 Task: Open Card Card0000000086 in Board Board0000000022 in Workspace WS0000000008 in Trello. Add Member Email0000000030 to Card Card0000000086 in Board Board0000000022 in Workspace WS0000000008 in Trello. Add Yellow Label titled Label0000000086 to Card Card0000000086 in Board Board0000000022 in Workspace WS0000000008 in Trello. Add Checklist CL0000000086 to Card Card0000000086 in Board Board0000000022 in Workspace WS0000000008 in Trello. Add Dates with Start Date as May 08 2023 and Due Date as May 31 2023 to Card Card0000000086 in Board Board0000000022 in Workspace WS0000000008 in Trello
Action: Mouse moved to (299, 275)
Screenshot: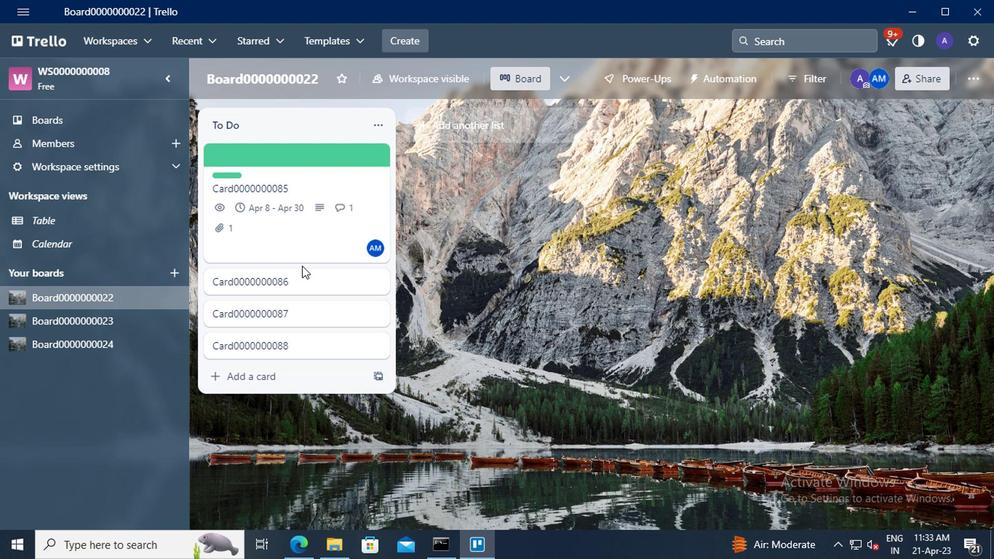 
Action: Mouse pressed left at (299, 275)
Screenshot: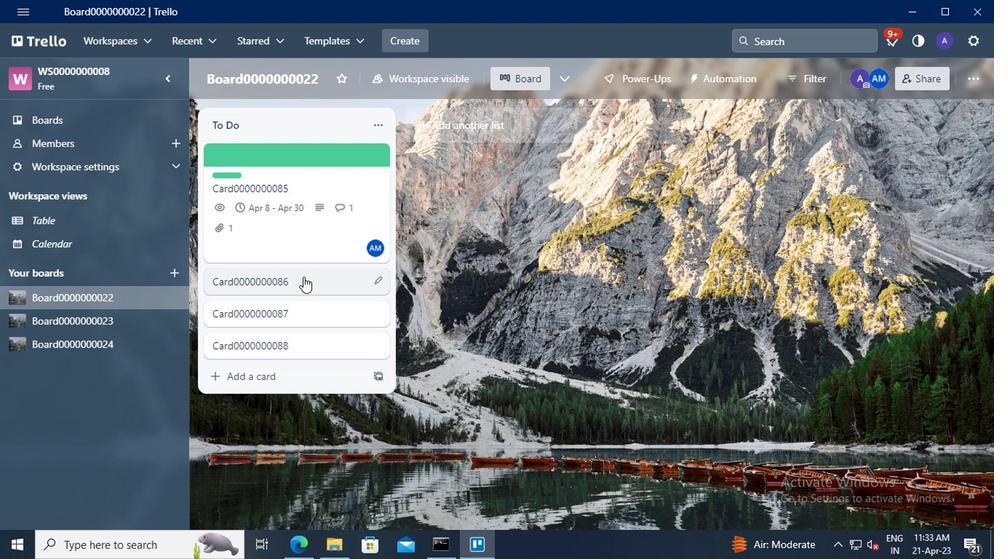 
Action: Mouse moved to (675, 187)
Screenshot: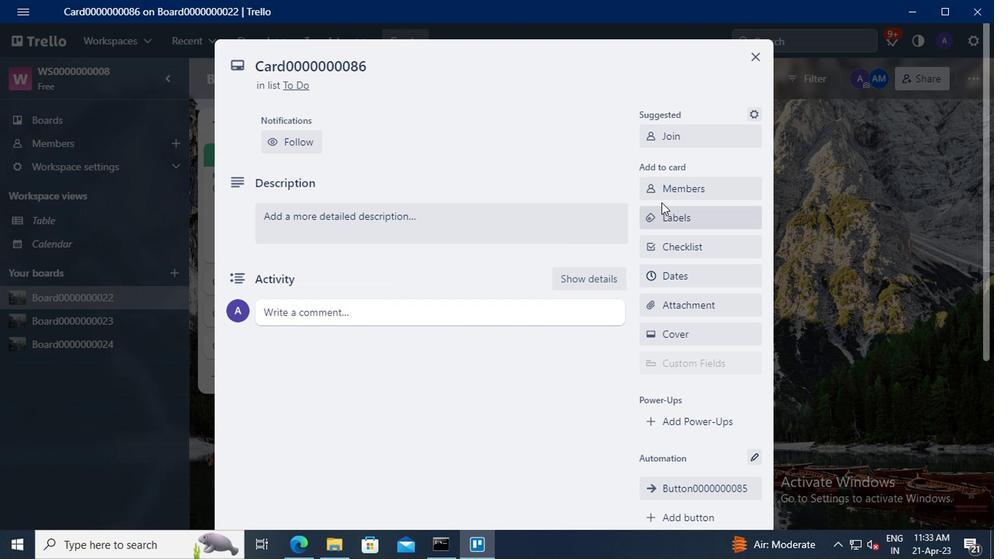 
Action: Mouse pressed left at (675, 187)
Screenshot: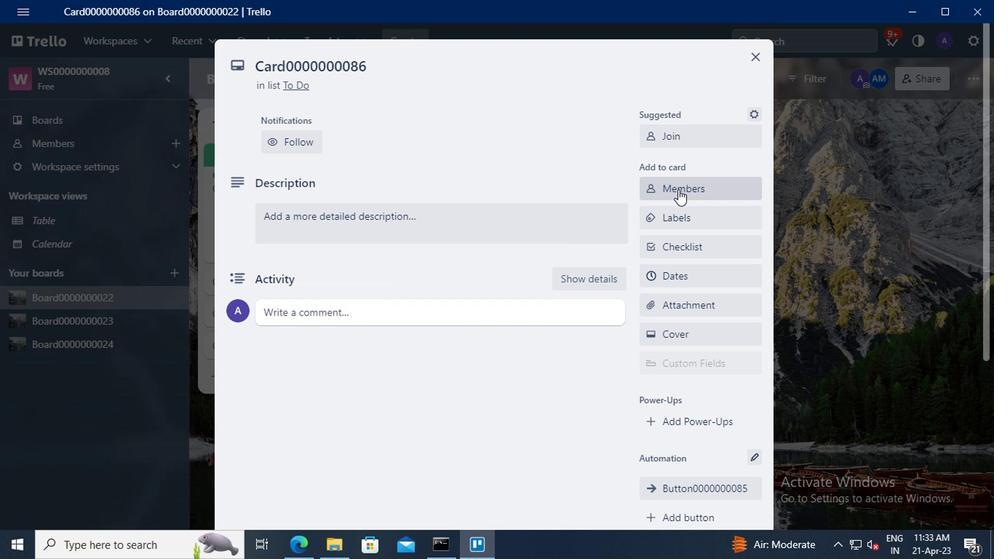 
Action: Mouse moved to (687, 257)
Screenshot: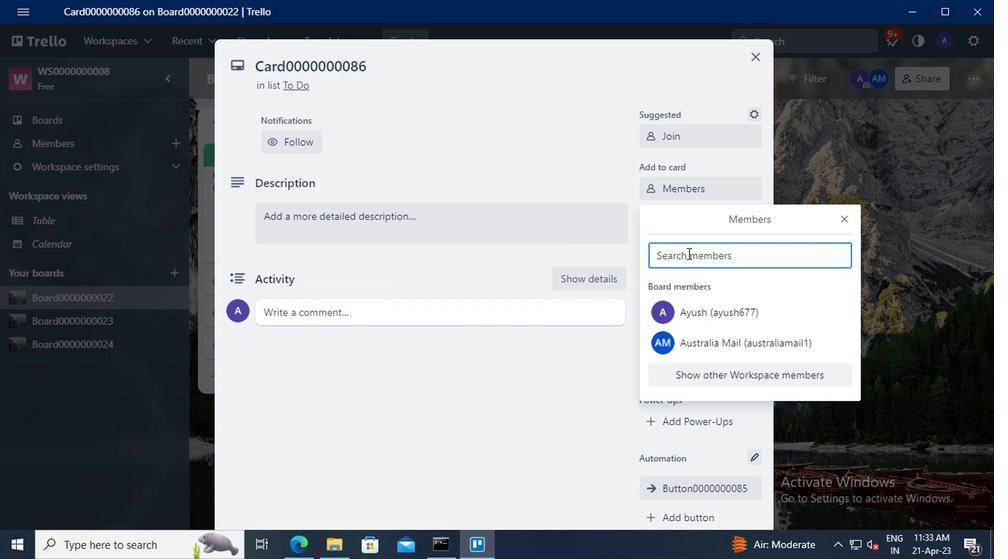 
Action: Mouse pressed left at (687, 257)
Screenshot: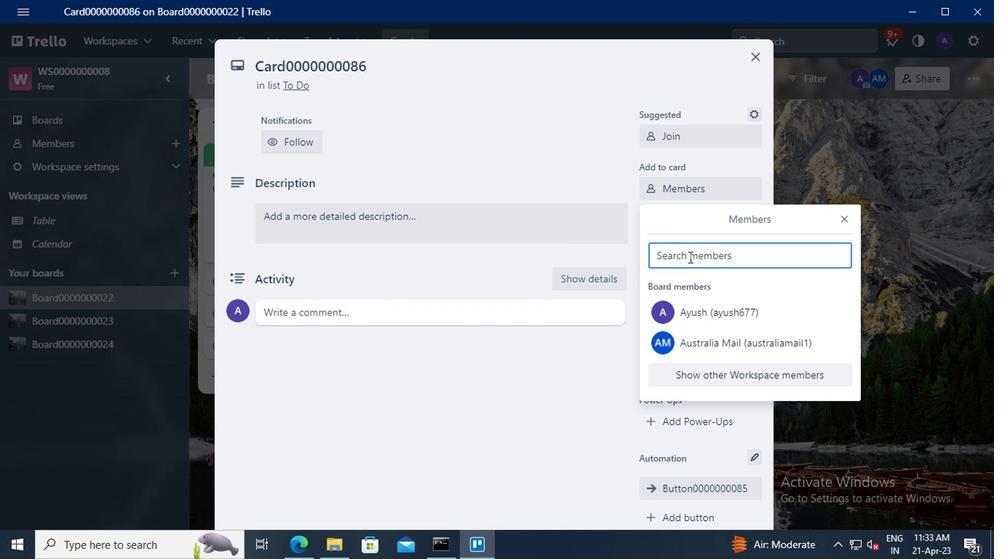 
Action: Mouse moved to (488, 151)
Screenshot: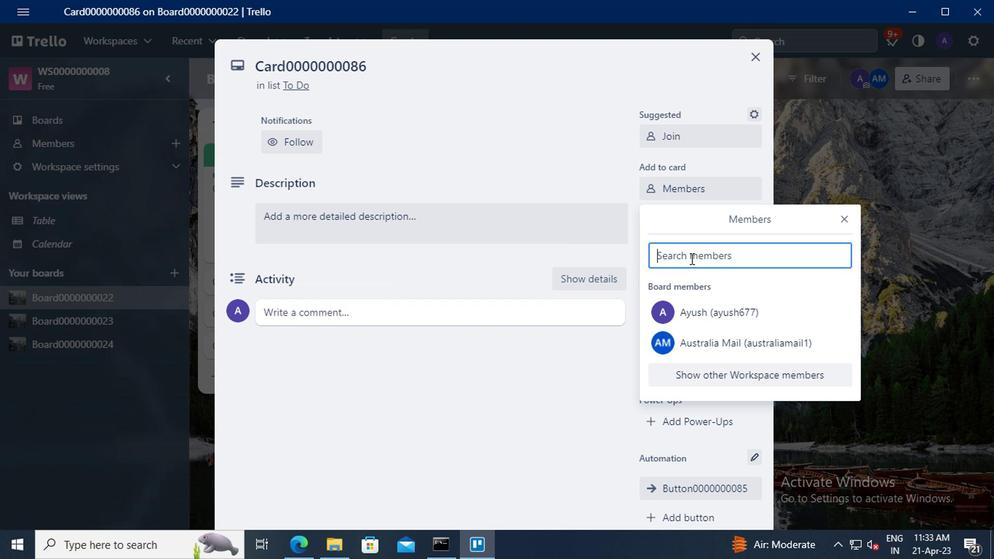 
Action: Key pressed nikrathi889<Key.shift>@GMAIL.COM
Screenshot: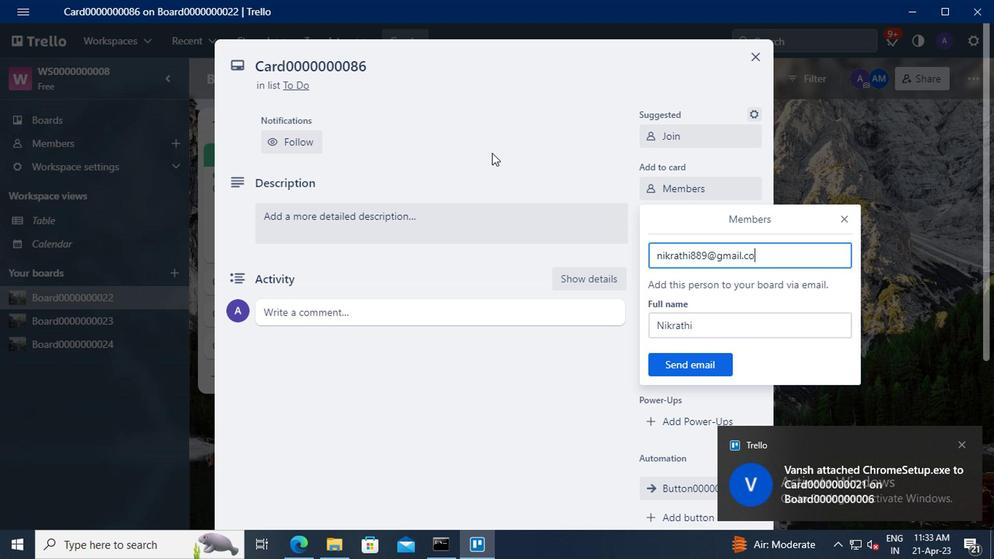 
Action: Mouse moved to (691, 366)
Screenshot: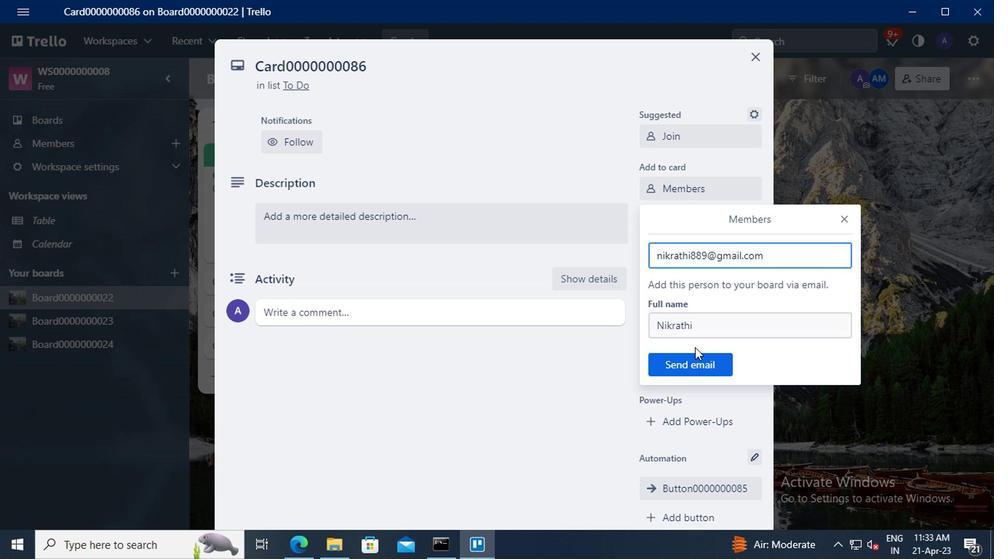 
Action: Mouse pressed left at (691, 366)
Screenshot: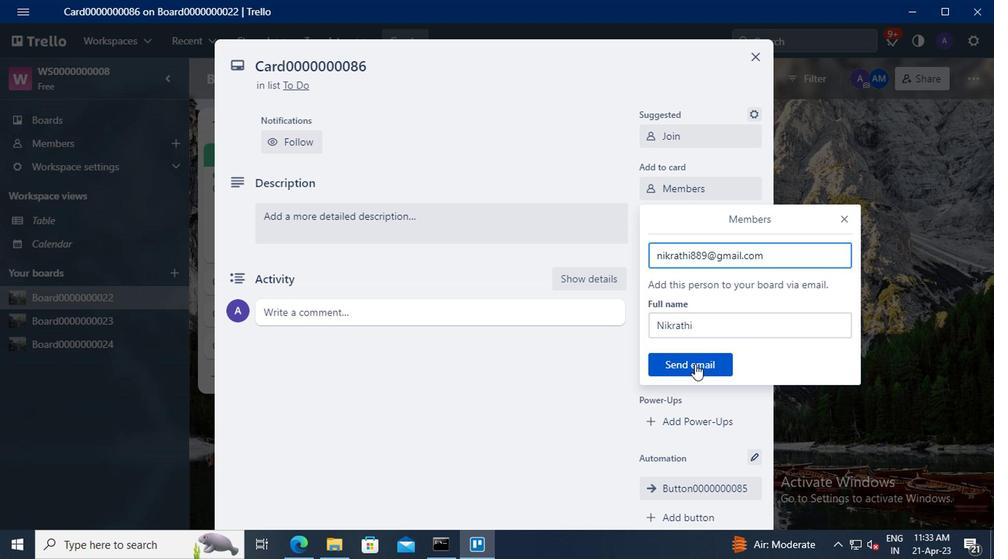 
Action: Mouse moved to (691, 213)
Screenshot: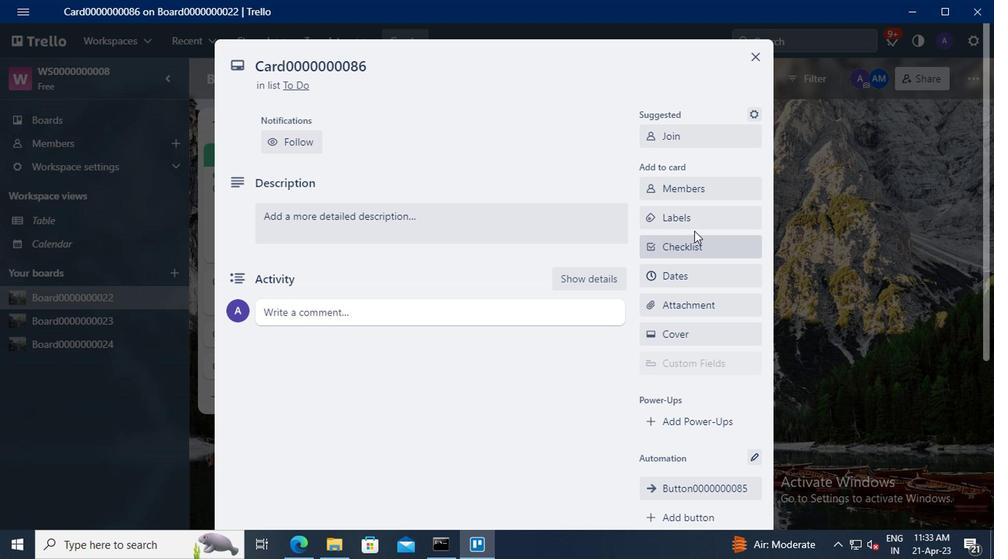 
Action: Mouse pressed left at (691, 213)
Screenshot: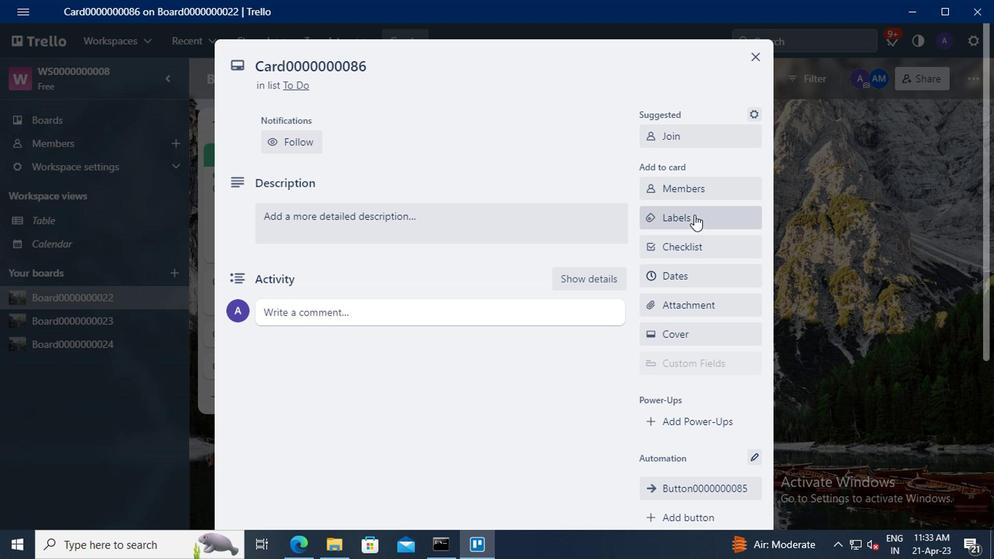 
Action: Mouse moved to (743, 358)
Screenshot: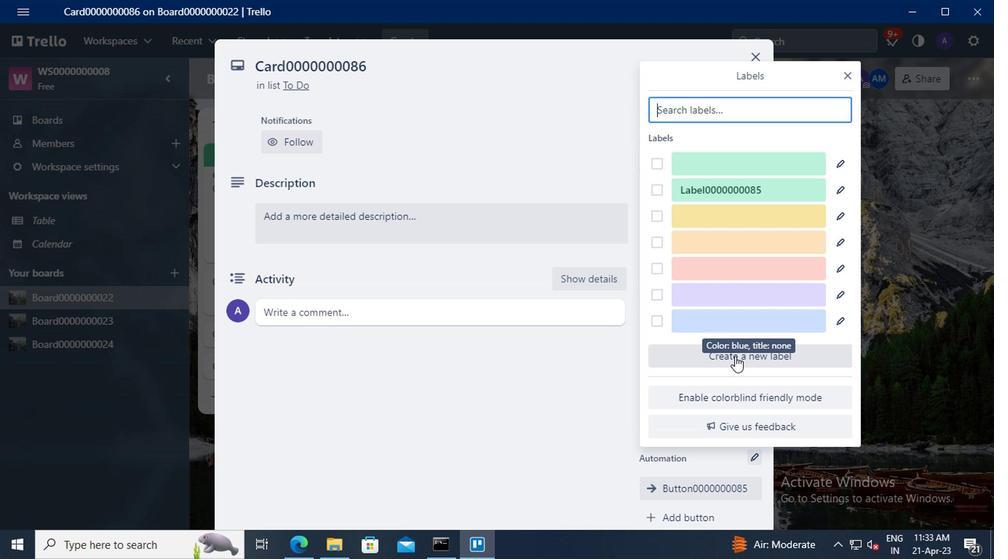
Action: Mouse pressed left at (743, 358)
Screenshot: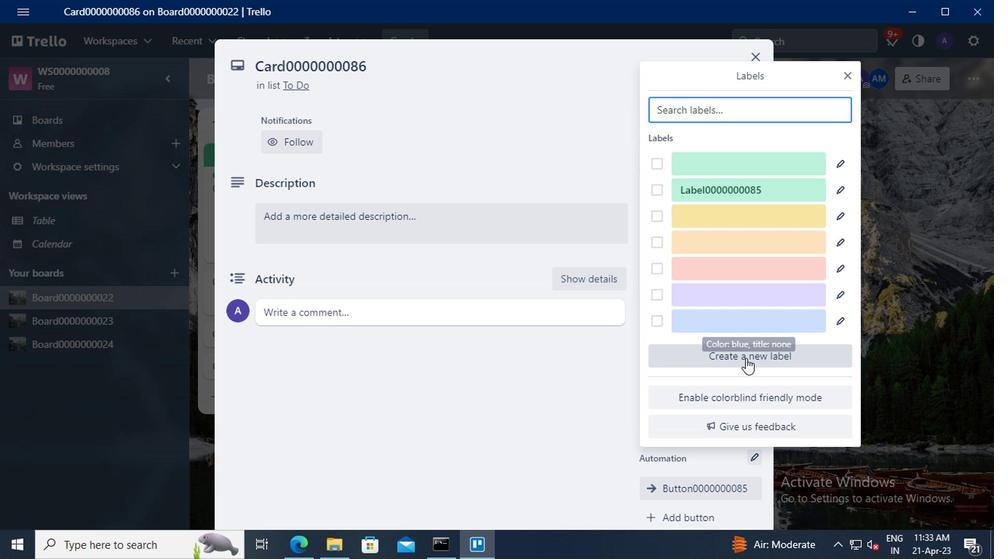 
Action: Mouse moved to (692, 203)
Screenshot: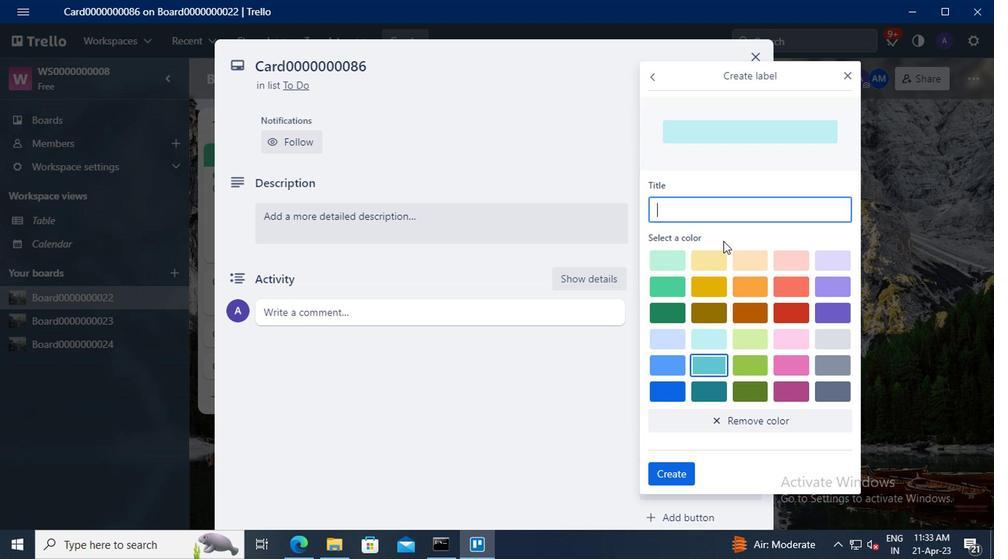 
Action: Mouse pressed left at (692, 203)
Screenshot: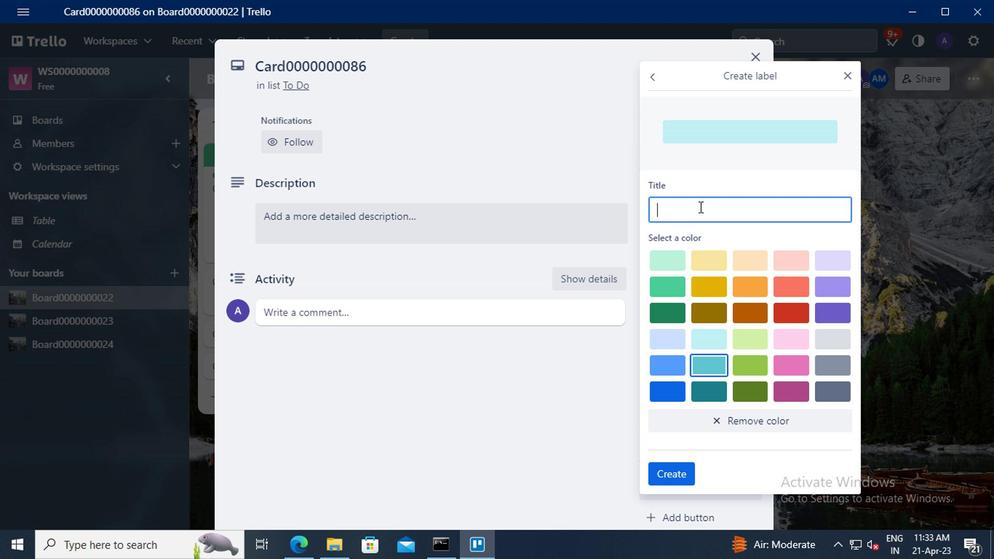 
Action: Key pressed <Key.shift>LABEL0000000086
Screenshot: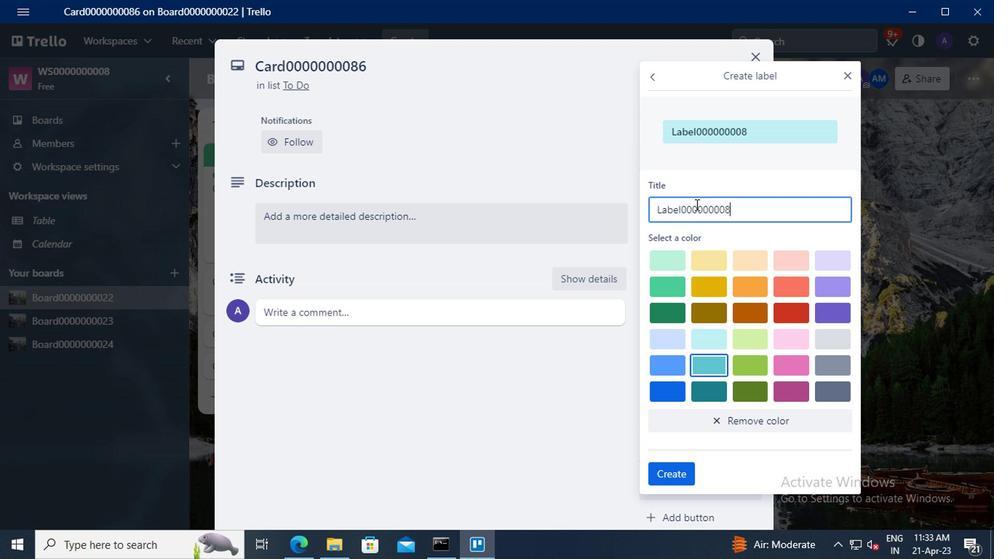 
Action: Mouse moved to (707, 278)
Screenshot: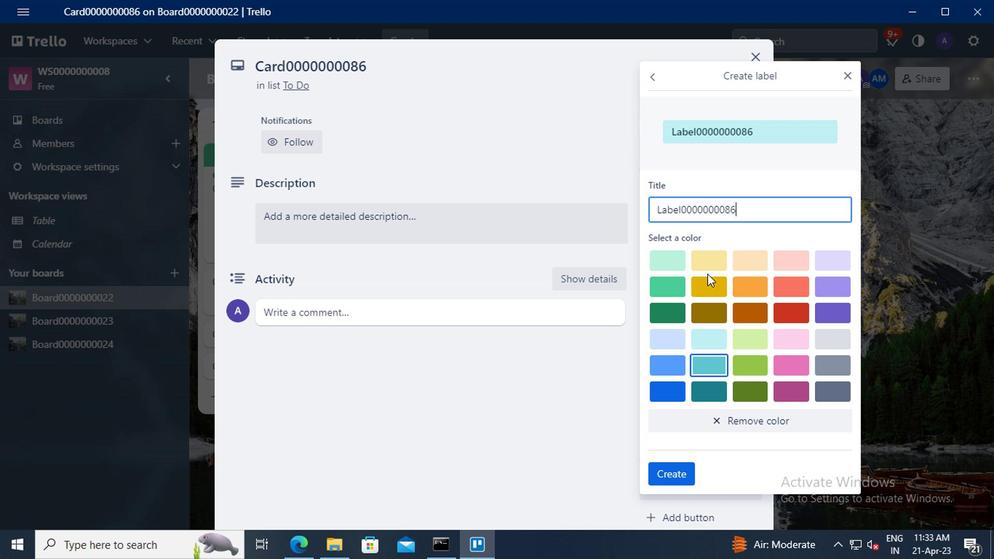 
Action: Mouse pressed left at (707, 278)
Screenshot: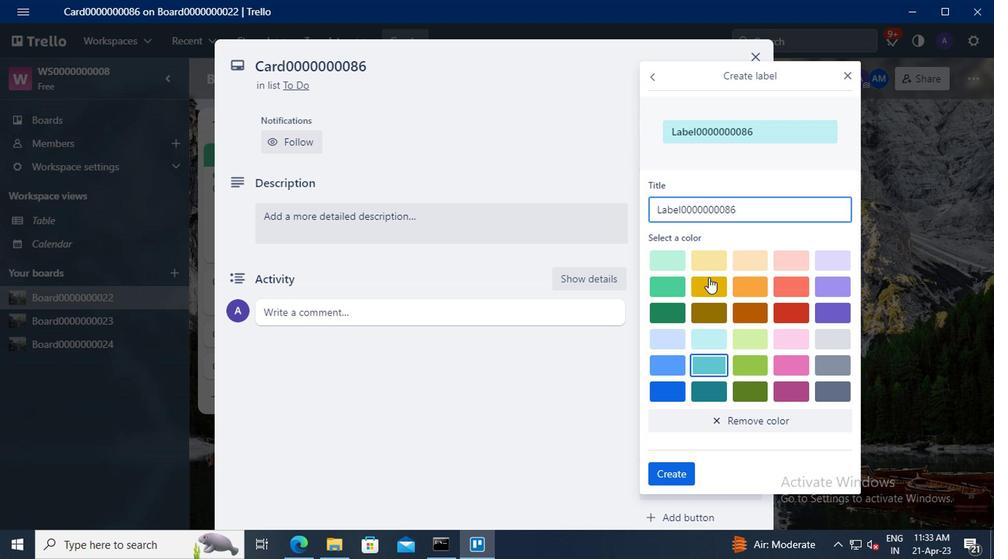 
Action: Mouse moved to (678, 472)
Screenshot: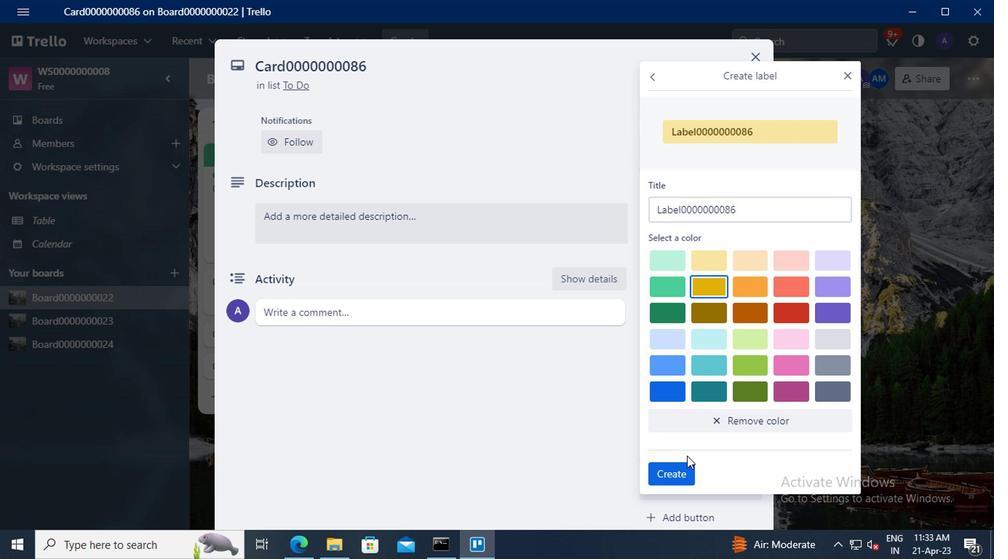 
Action: Mouse pressed left at (678, 472)
Screenshot: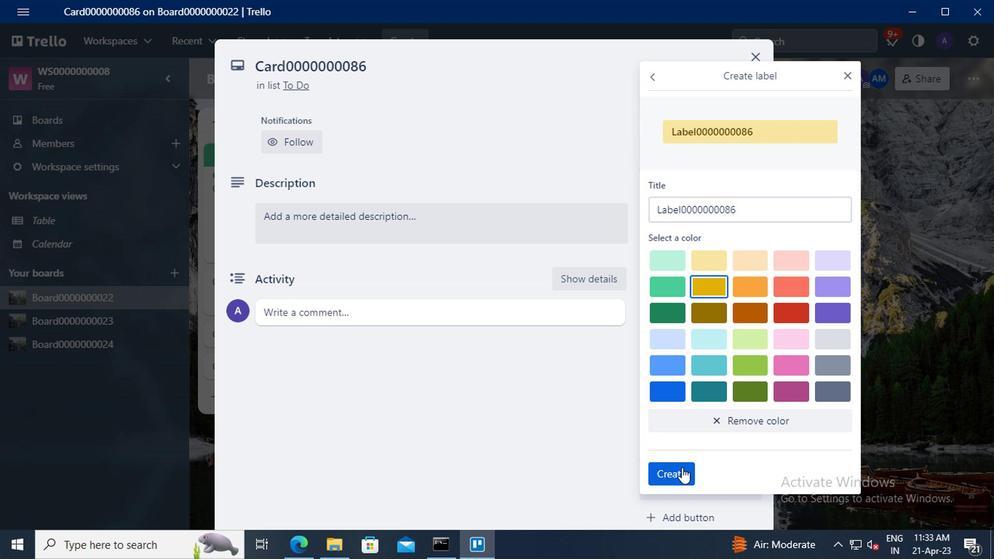
Action: Mouse moved to (847, 74)
Screenshot: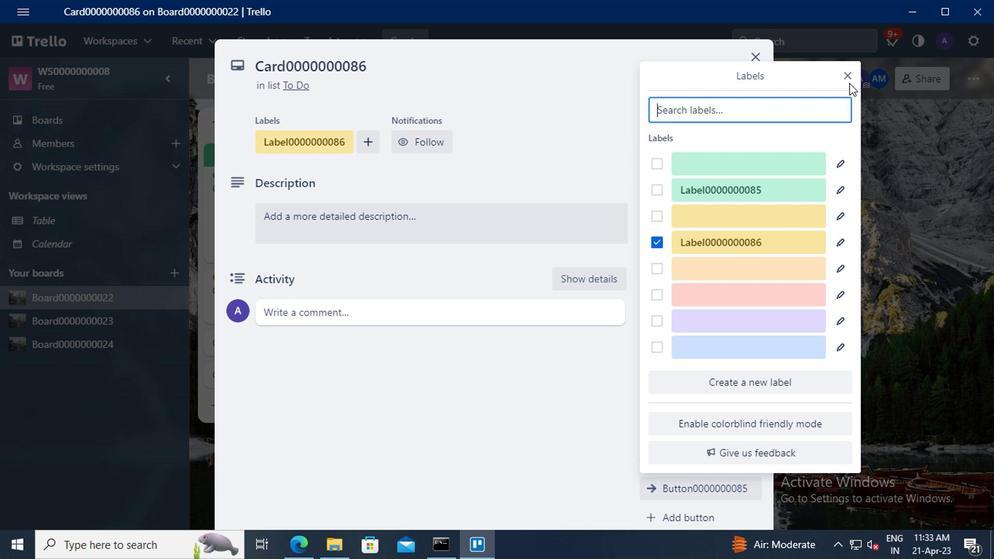 
Action: Mouse pressed left at (847, 74)
Screenshot: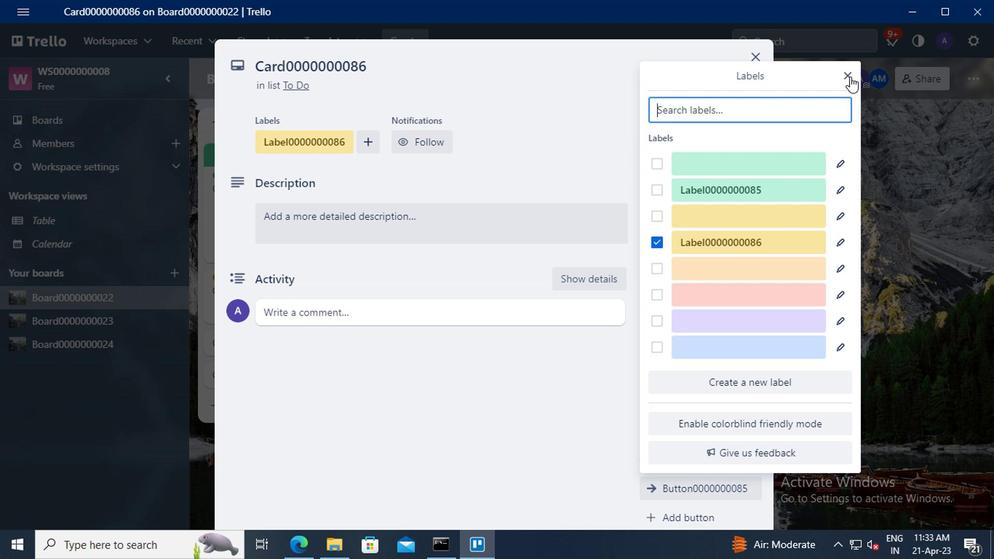 
Action: Mouse moved to (721, 245)
Screenshot: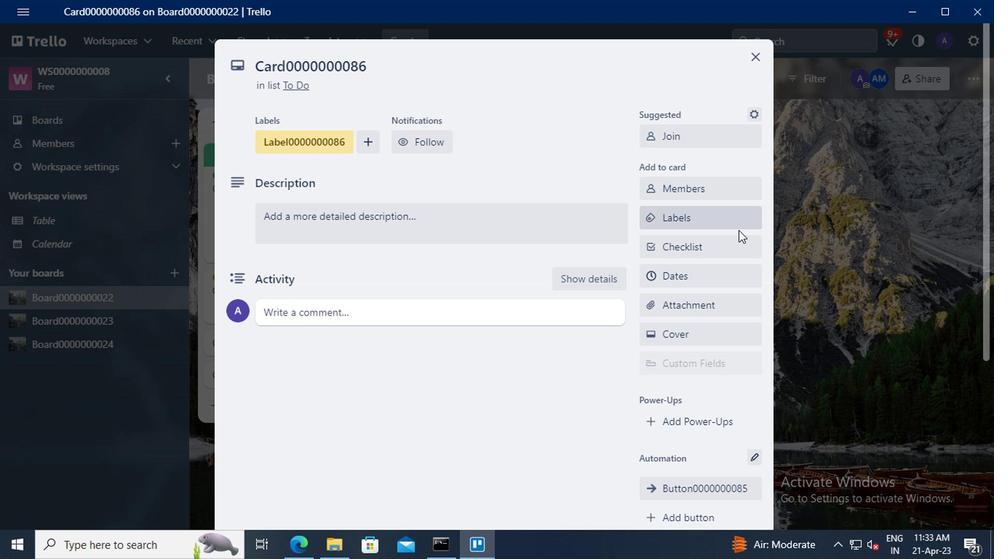 
Action: Mouse pressed left at (721, 245)
Screenshot: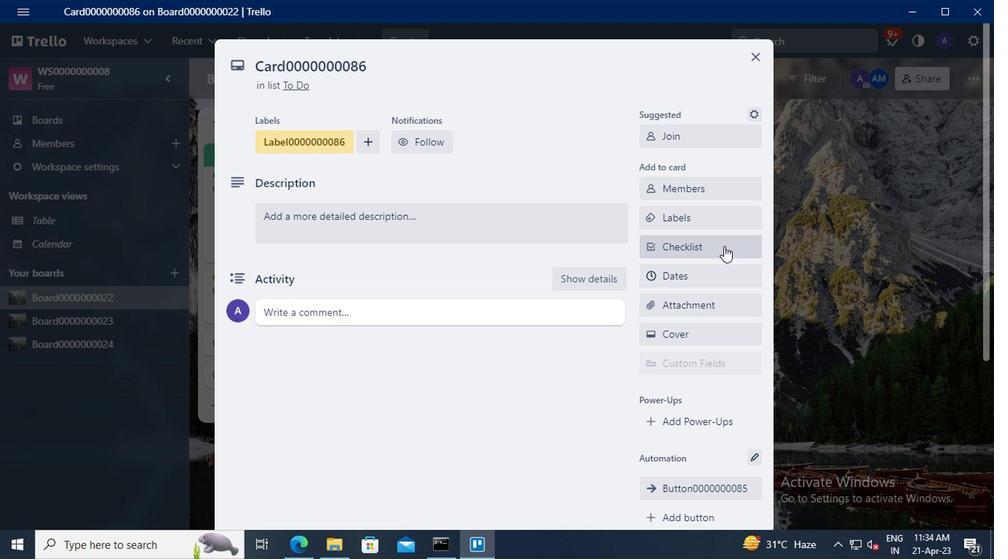 
Action: Key pressed <Key.delete><Key.shift>CL0000000086
Screenshot: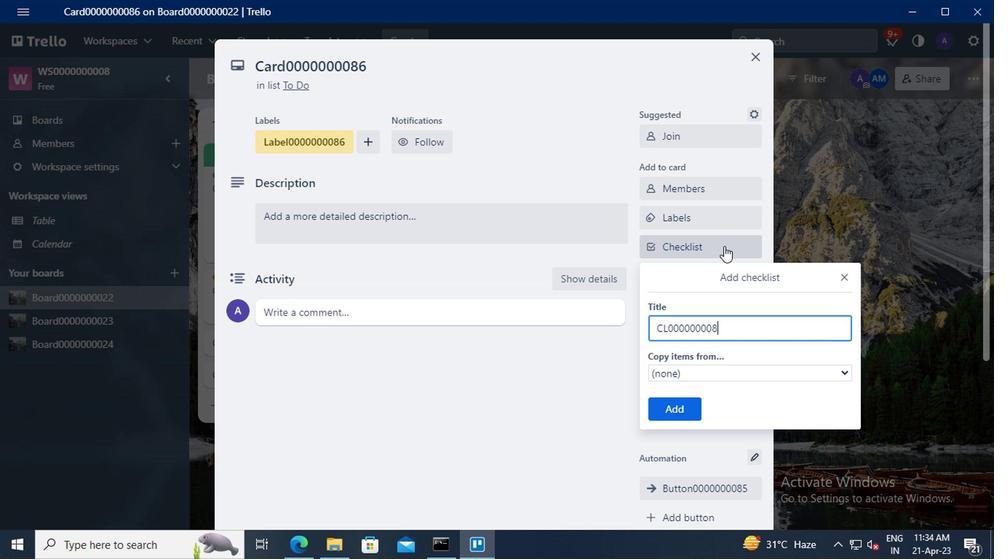 
Action: Mouse moved to (685, 410)
Screenshot: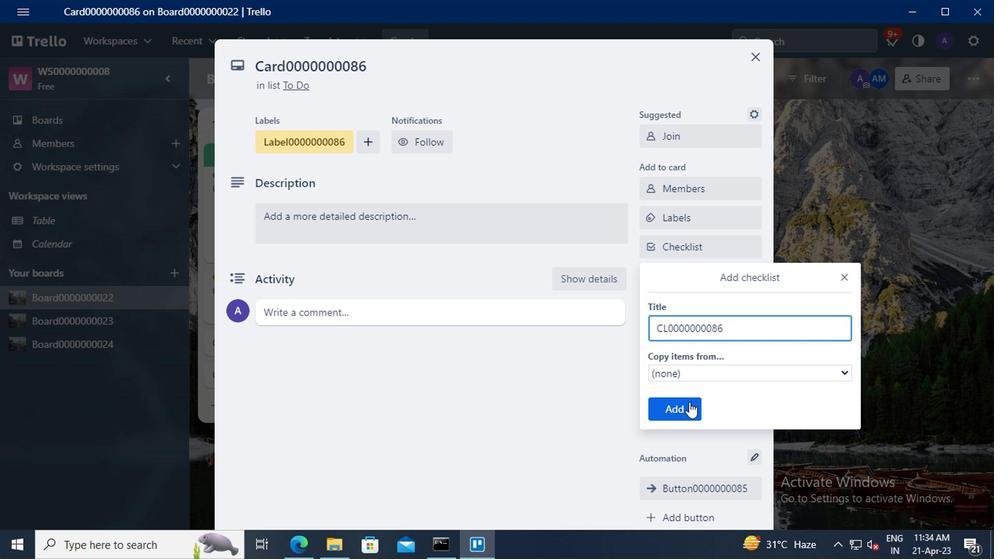 
Action: Mouse pressed left at (685, 410)
Screenshot: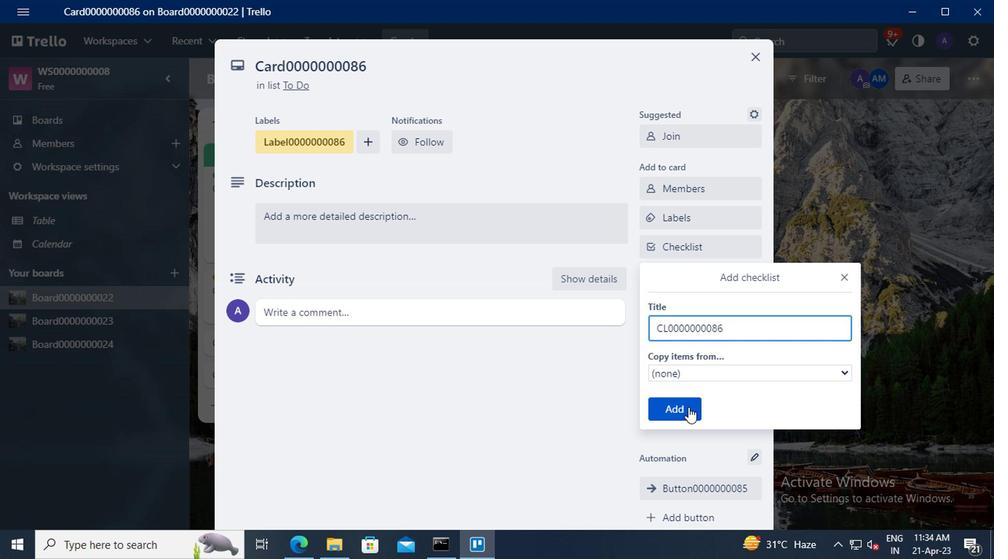 
Action: Mouse moved to (687, 274)
Screenshot: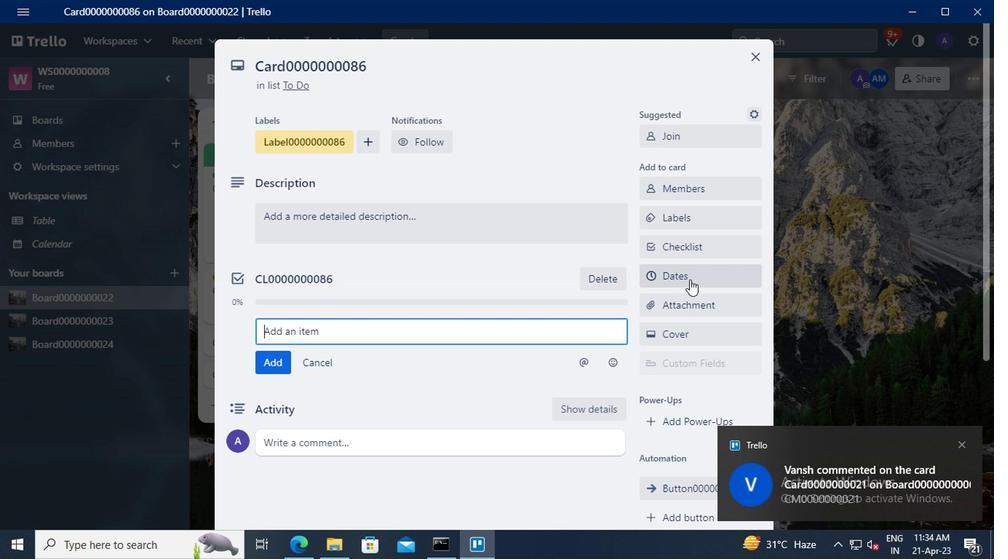 
Action: Mouse pressed left at (687, 274)
Screenshot: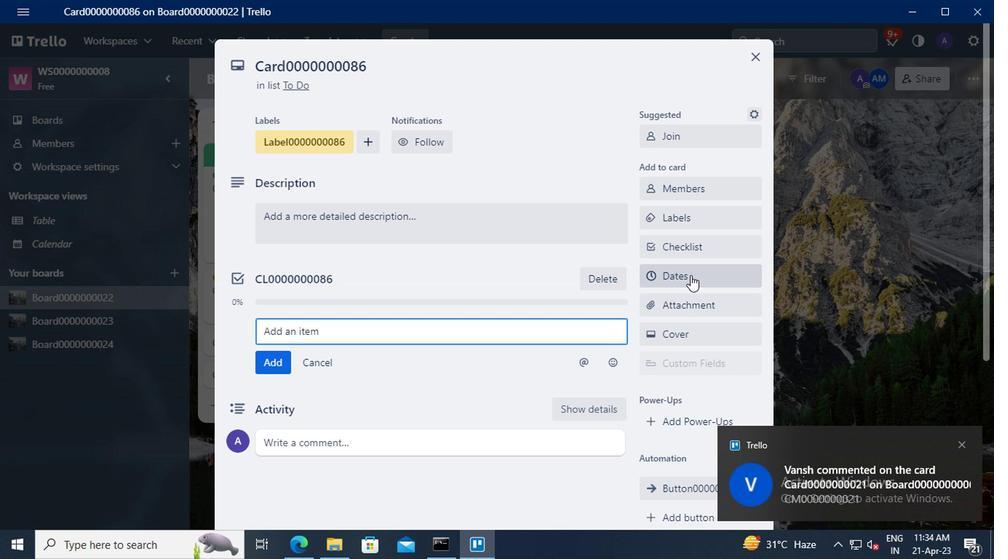 
Action: Mouse moved to (653, 339)
Screenshot: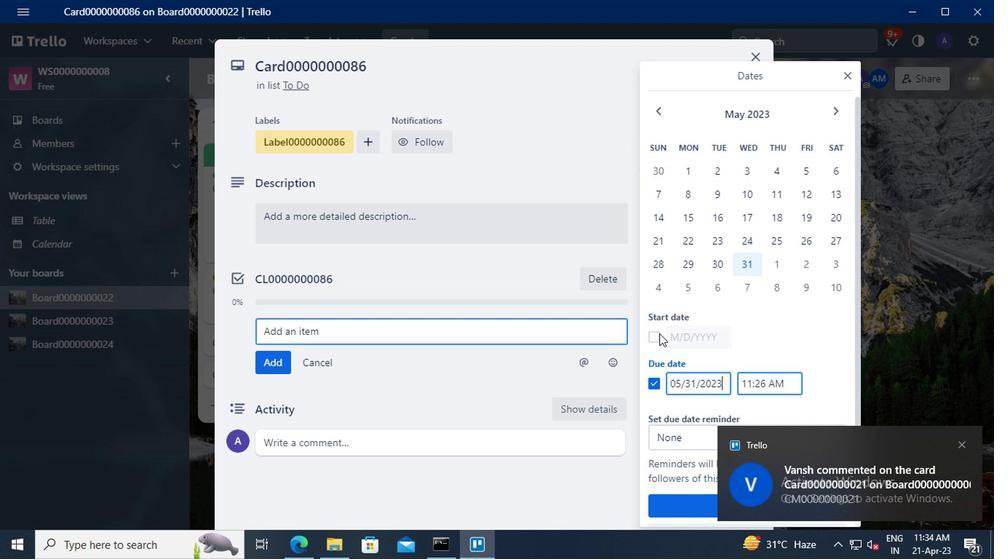 
Action: Mouse pressed left at (653, 339)
Screenshot: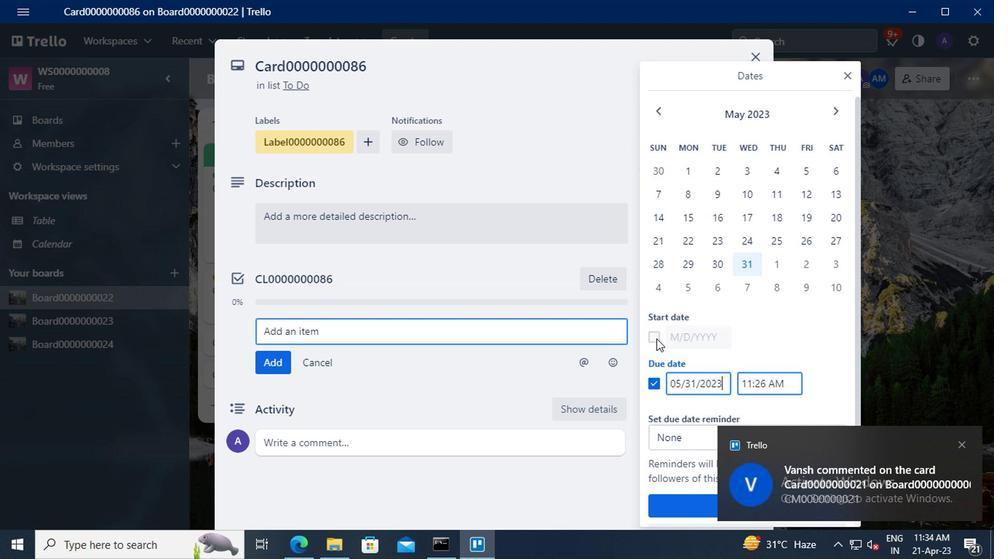 
Action: Mouse moved to (691, 336)
Screenshot: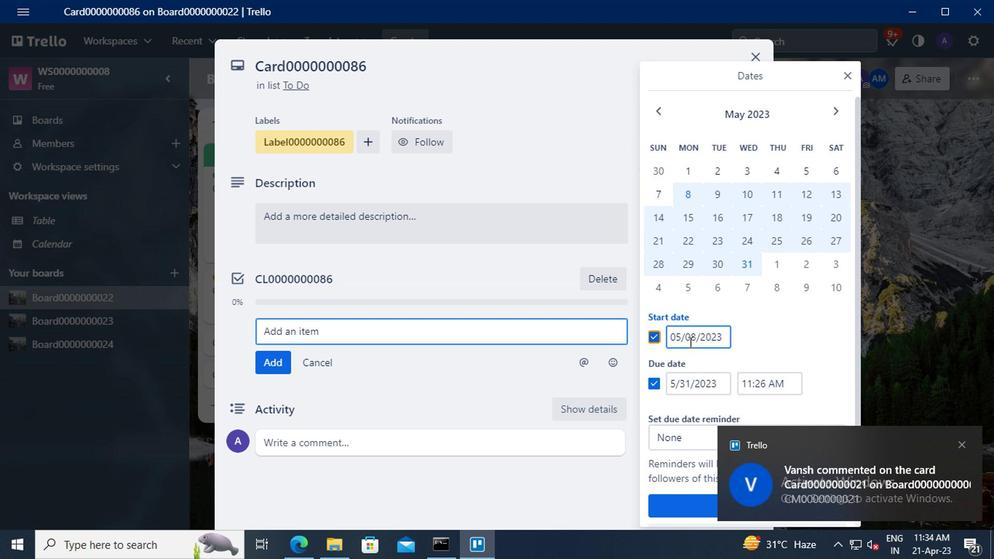 
Action: Mouse pressed left at (691, 336)
Screenshot: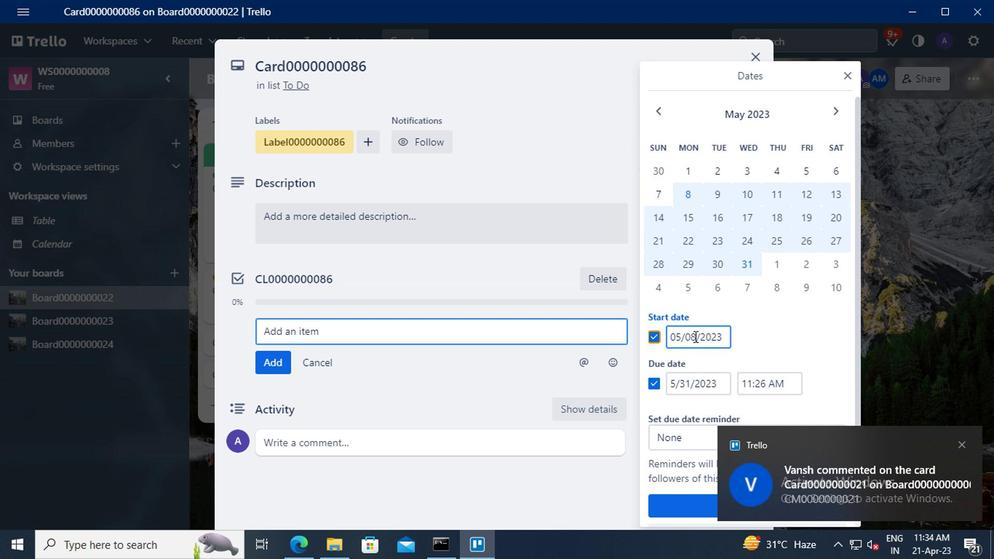 
Action: Mouse moved to (699, 296)
Screenshot: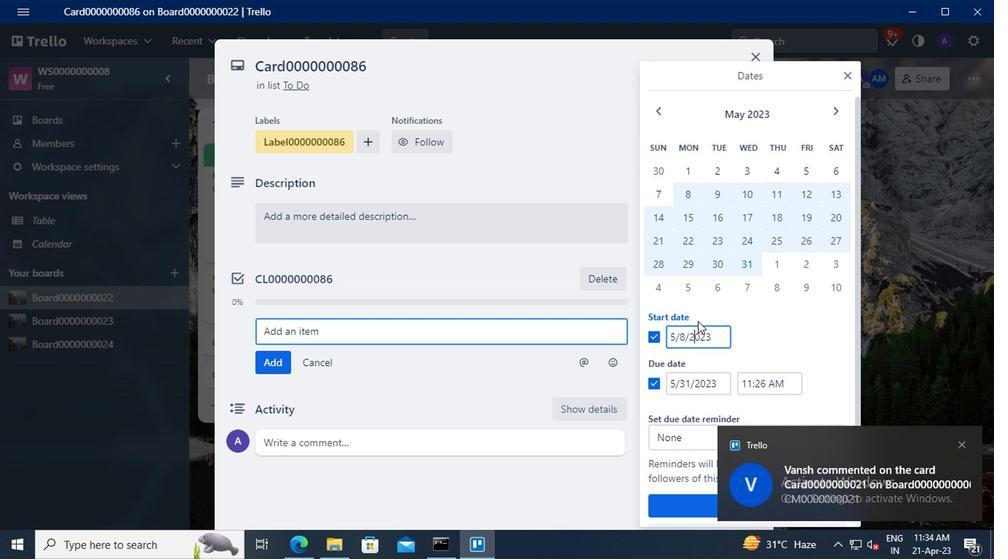 
Action: Key pressed <Key.left><Key.left><Key.backspace>8<Key.left><Key.left><Key.backspace>5
Screenshot: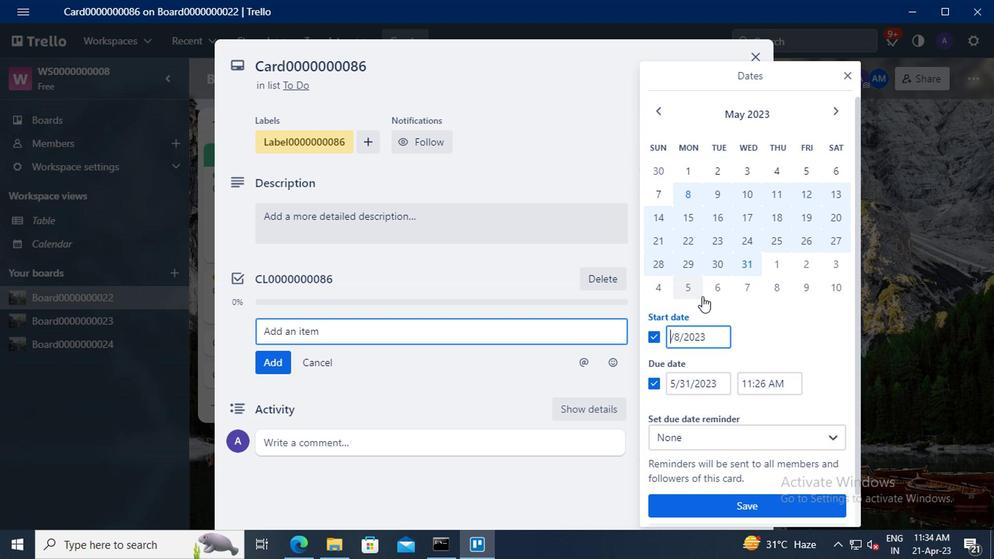 
Action: Mouse moved to (687, 382)
Screenshot: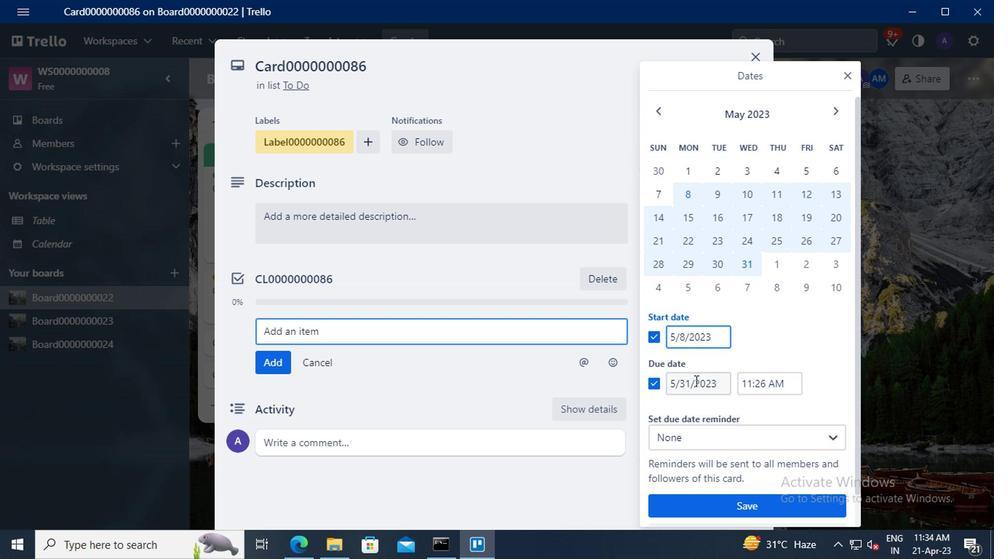 
Action: Mouse pressed left at (687, 382)
Screenshot: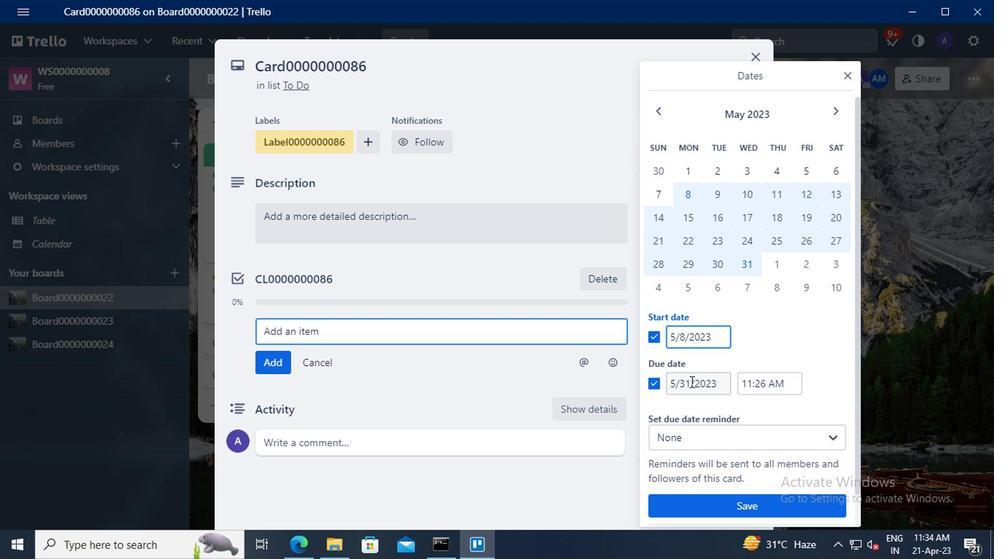 
Action: Mouse moved to (695, 354)
Screenshot: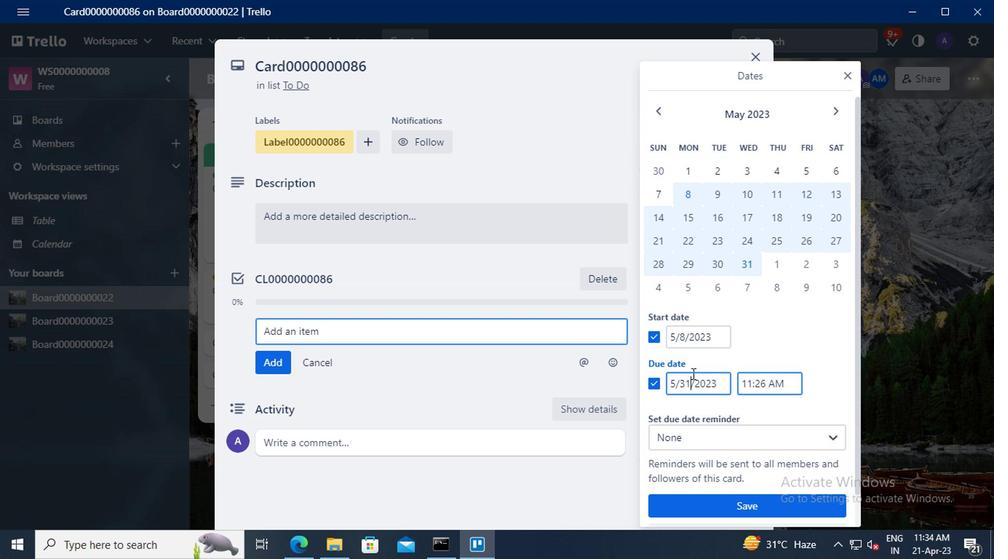 
Action: Key pressed <Key.backspace><Key.backspace>31
Screenshot: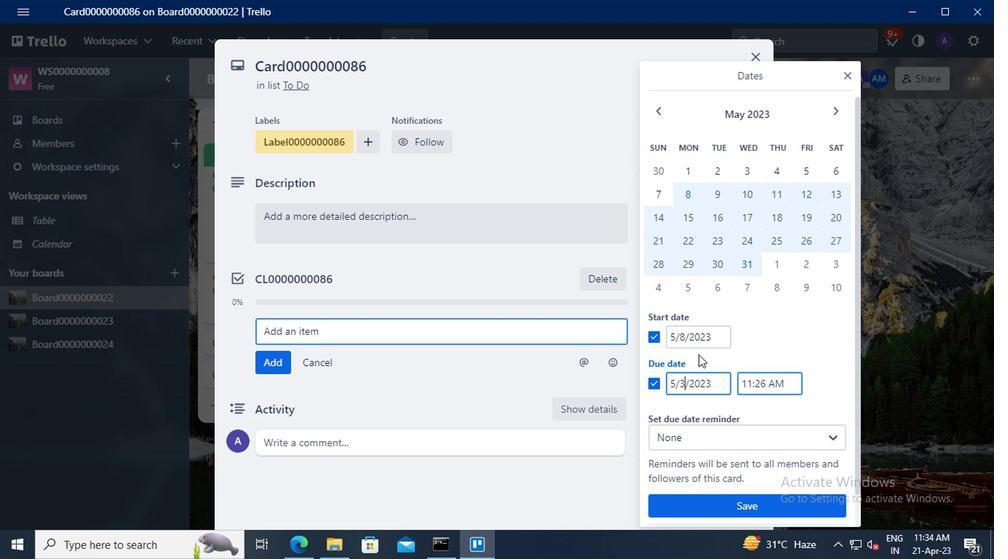 
Action: Mouse moved to (733, 512)
Screenshot: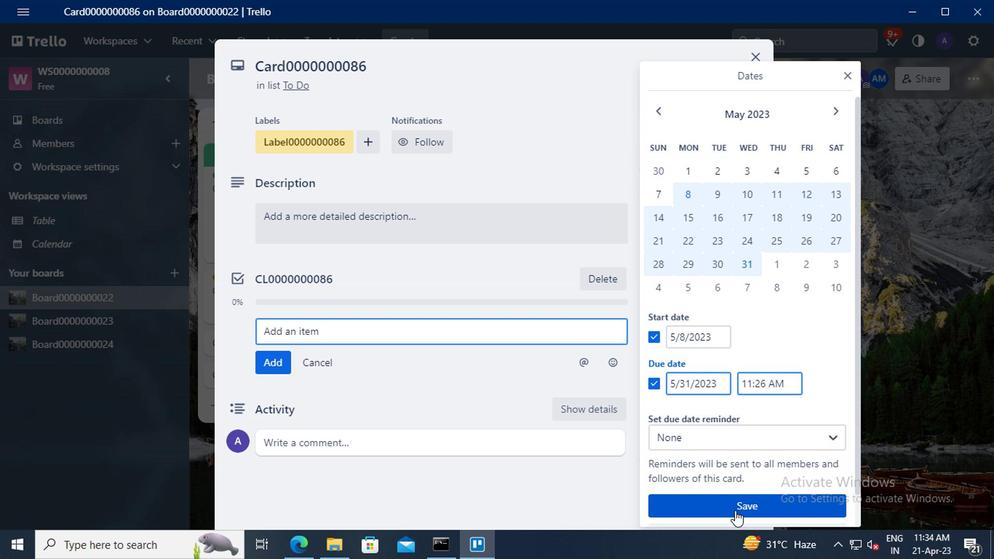
Action: Mouse pressed left at (733, 512)
Screenshot: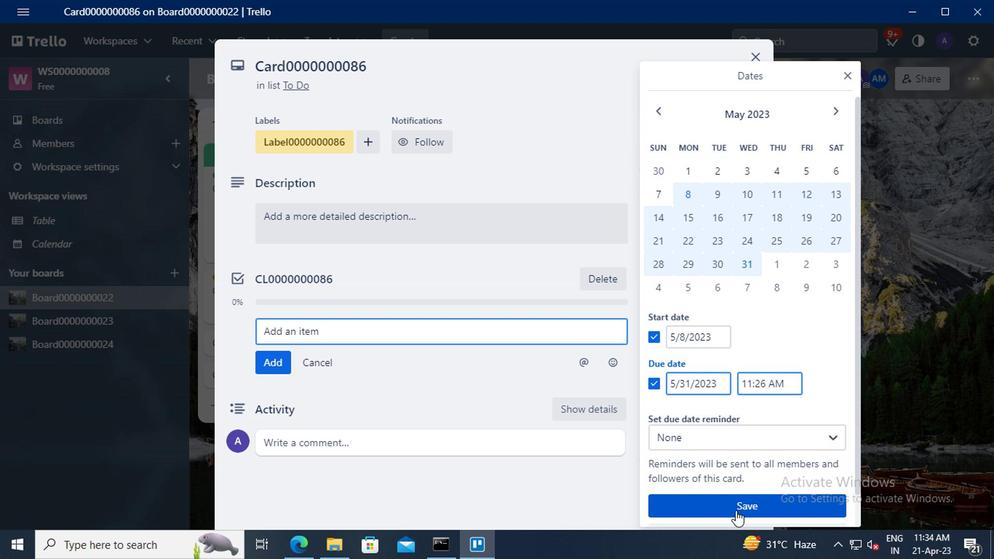 
